 Task: Create New Customer with Customer Name: Mariah Careys Cookies, Billing Address Line1: 1129 Star Trek Drive, Billing Address Line2:  Pensacola, Billing Address Line3:  Florida 32501
Action: Mouse moved to (189, 41)
Screenshot: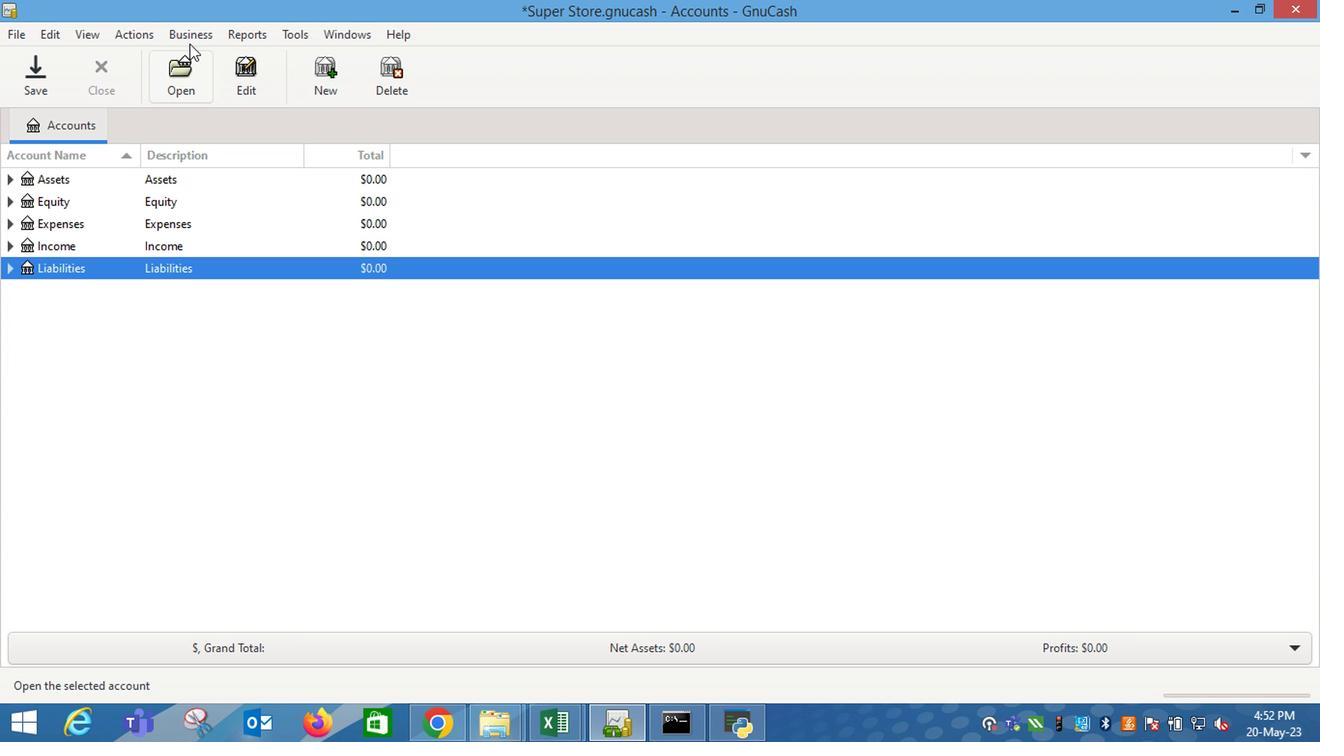 
Action: Mouse pressed left at (189, 41)
Screenshot: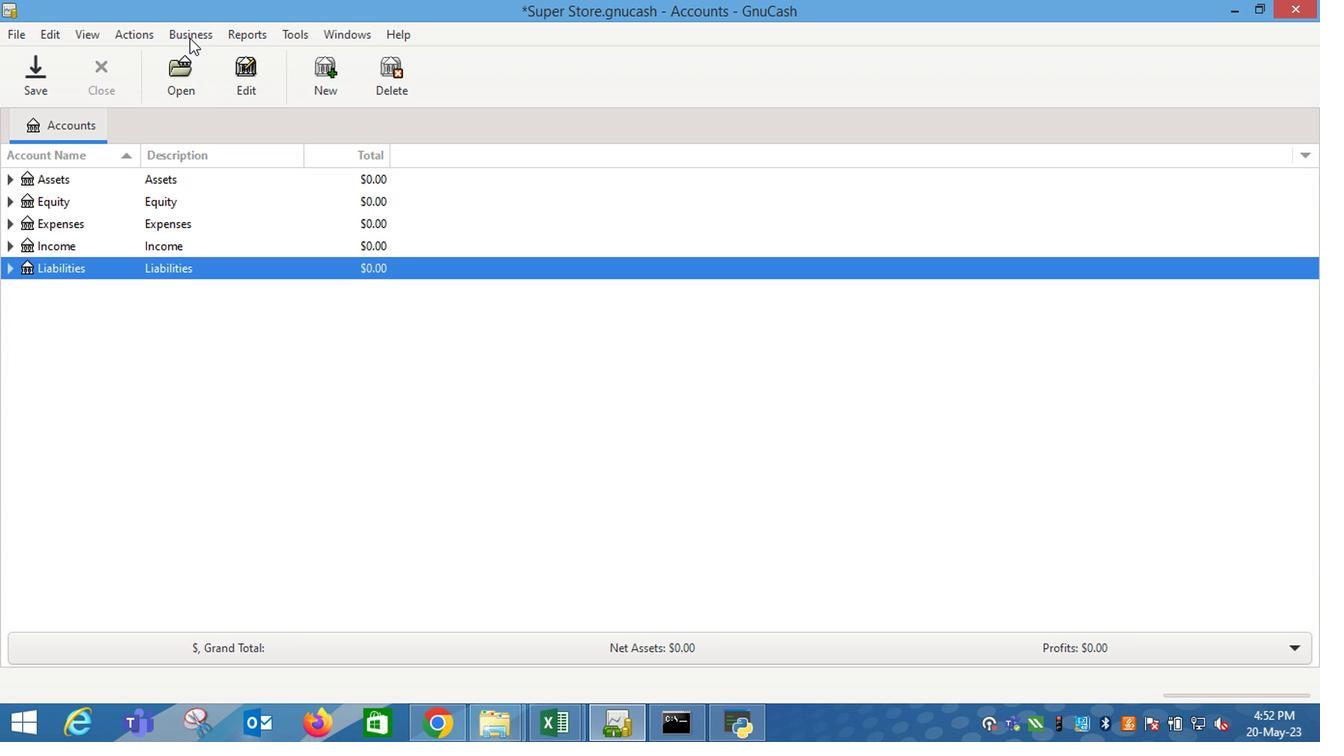 
Action: Mouse moved to (429, 88)
Screenshot: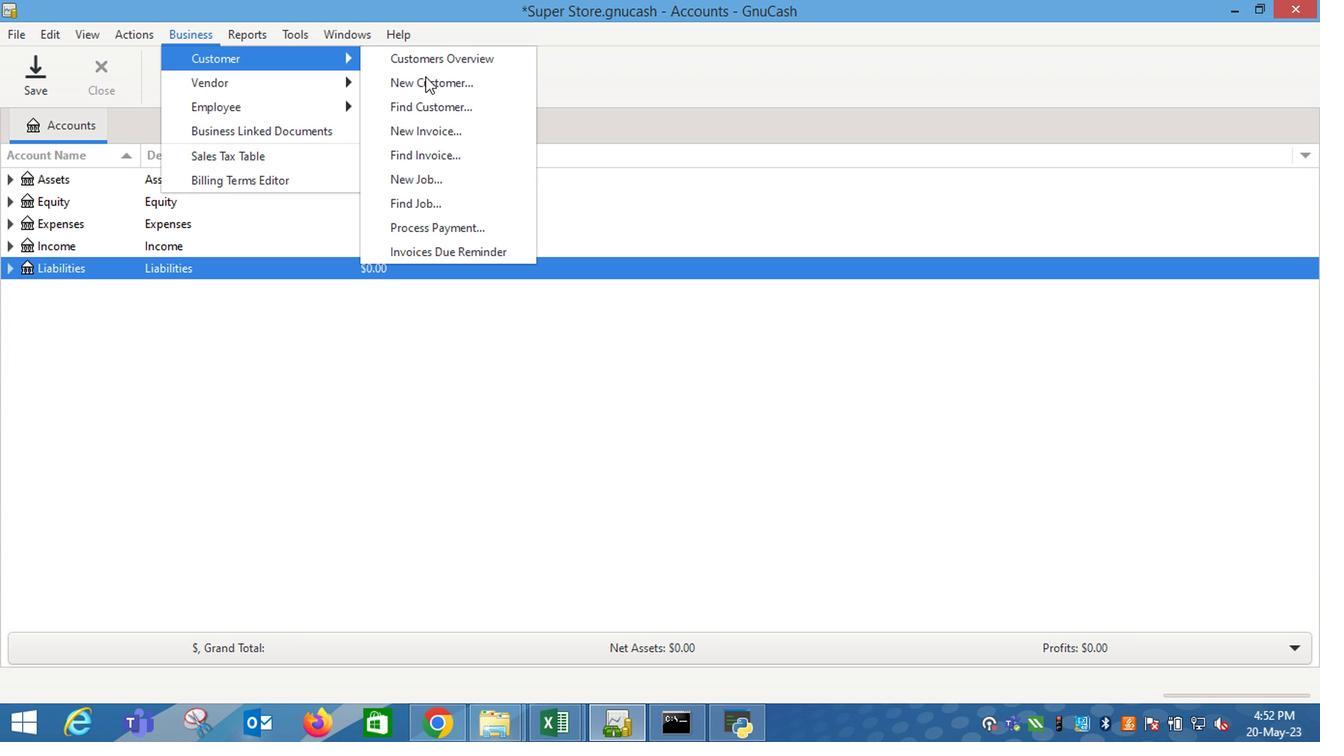 
Action: Mouse pressed left at (429, 88)
Screenshot: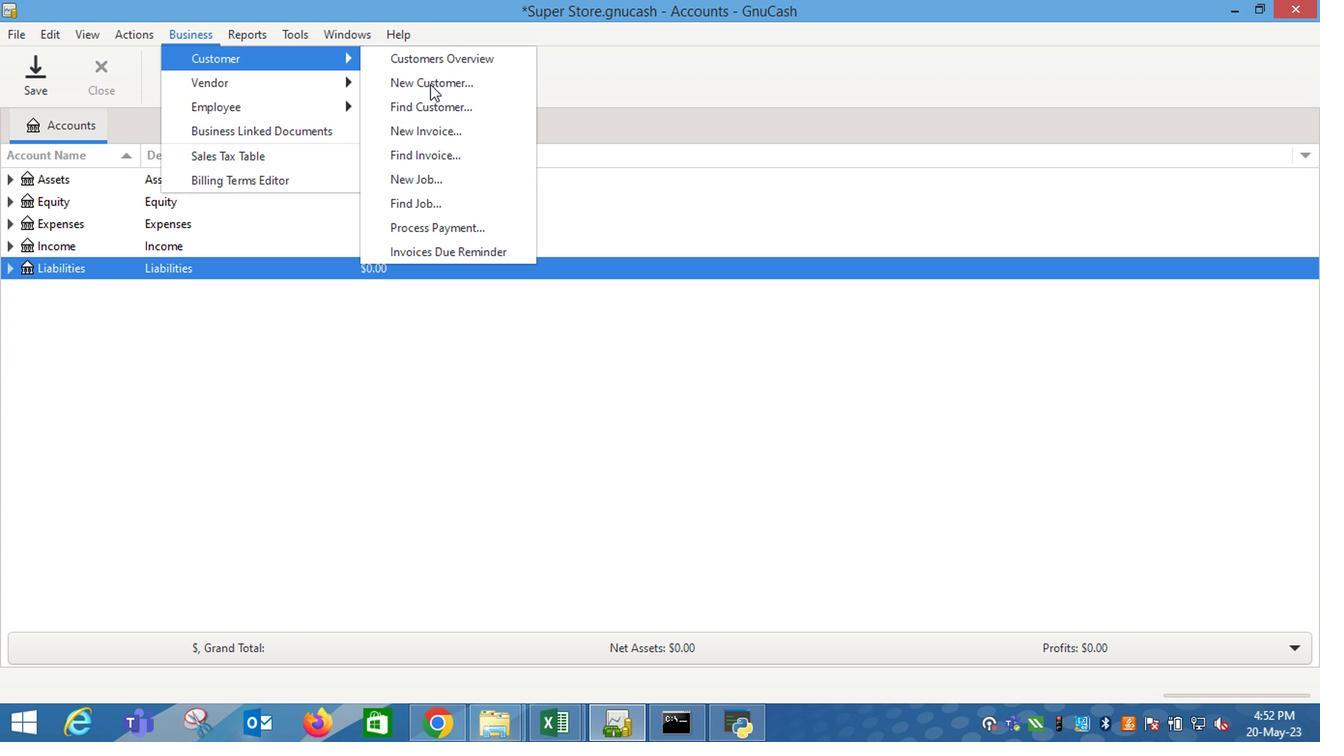 
Action: Key pressed <Key.shift_r>Mariah<Key.space><Key.shift_r>Careya<Key.backspace>s<Key.space><Key.shift_r>Cookies<Key.tab><Key.tab><Key.tab>1129<Key.space><Key.shift_r>Star<Key.space><Key.shift_r><Key.shift_r><Key.shift_r><Key.shift_r>Trek<Key.space><Key.shift_r>Drive<Key.tab><Key.shift_r>P<Key.tab><Key.shift_r><Key.shift_r><Key.shift_r><Key.shift_r><Key.shift_r><Key.shift_r><Key.shift_r>F<Key.tab>
Screenshot: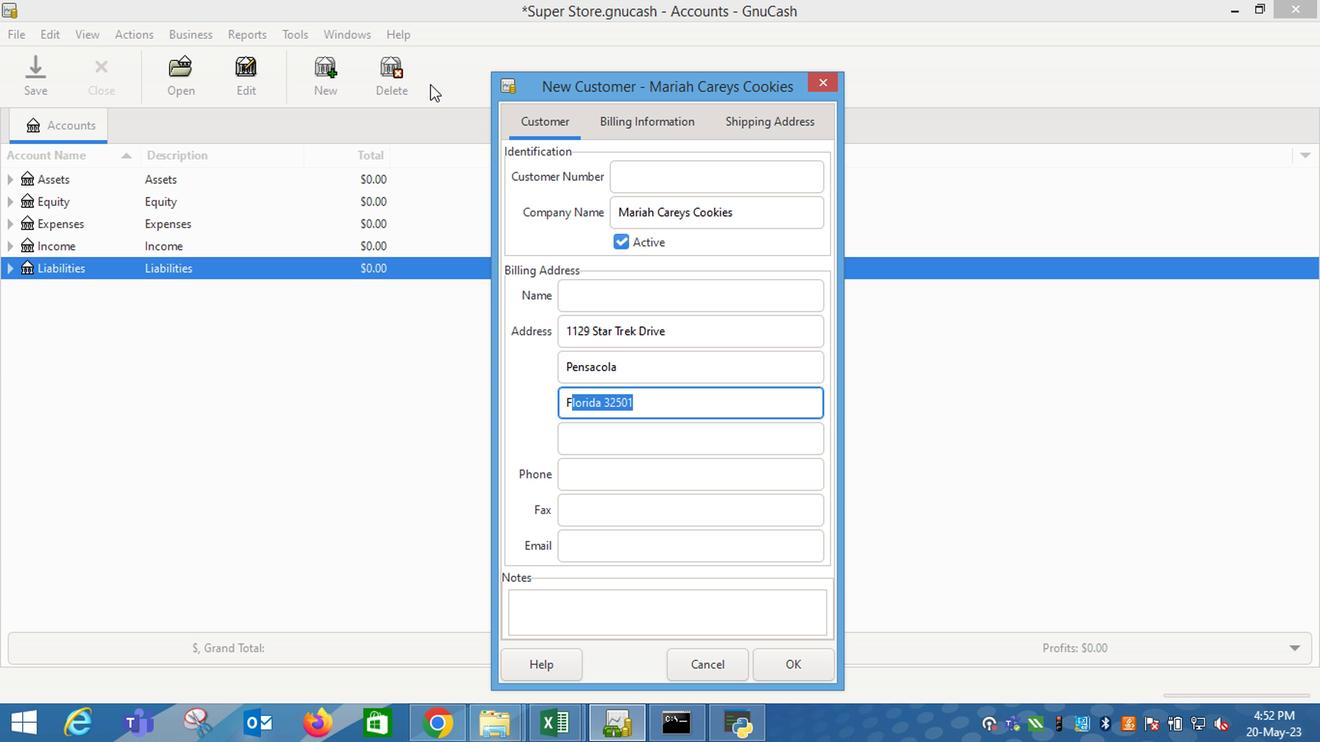 
Action: Mouse moved to (785, 675)
Screenshot: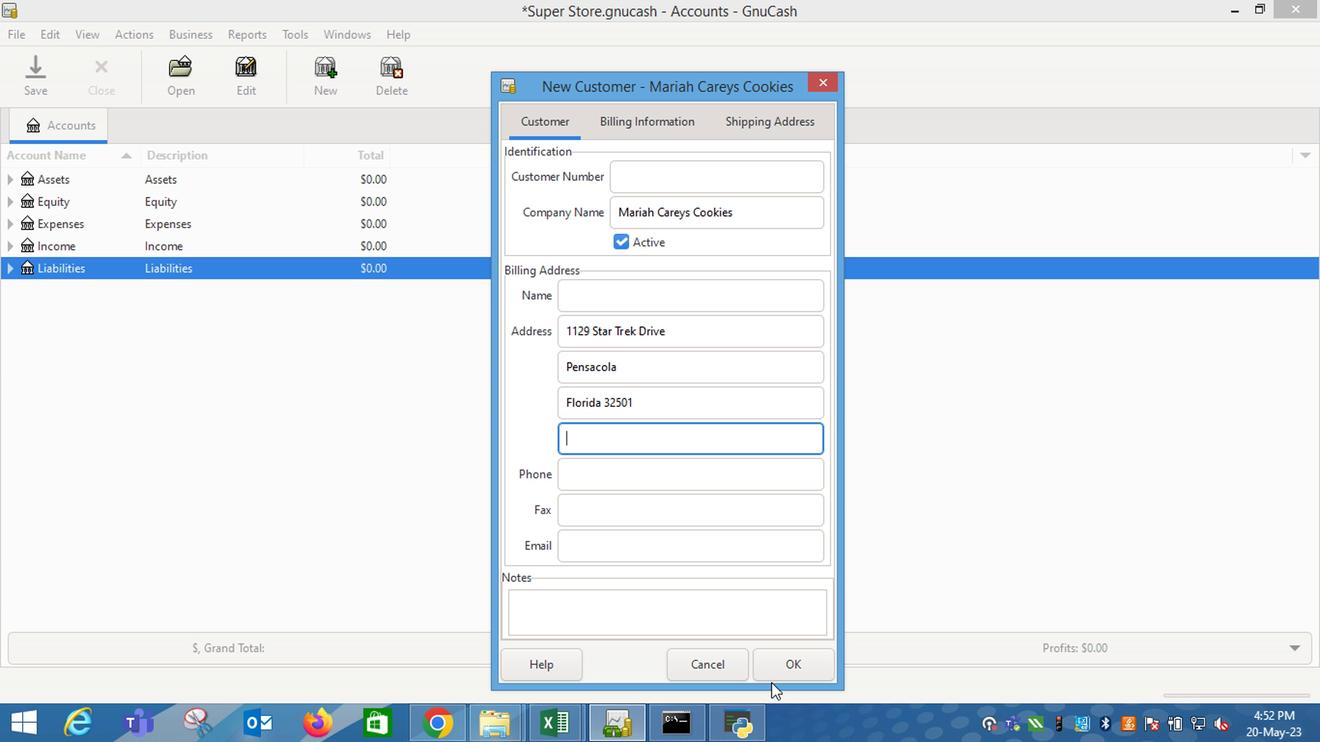 
Action: Mouse pressed left at (785, 675)
Screenshot: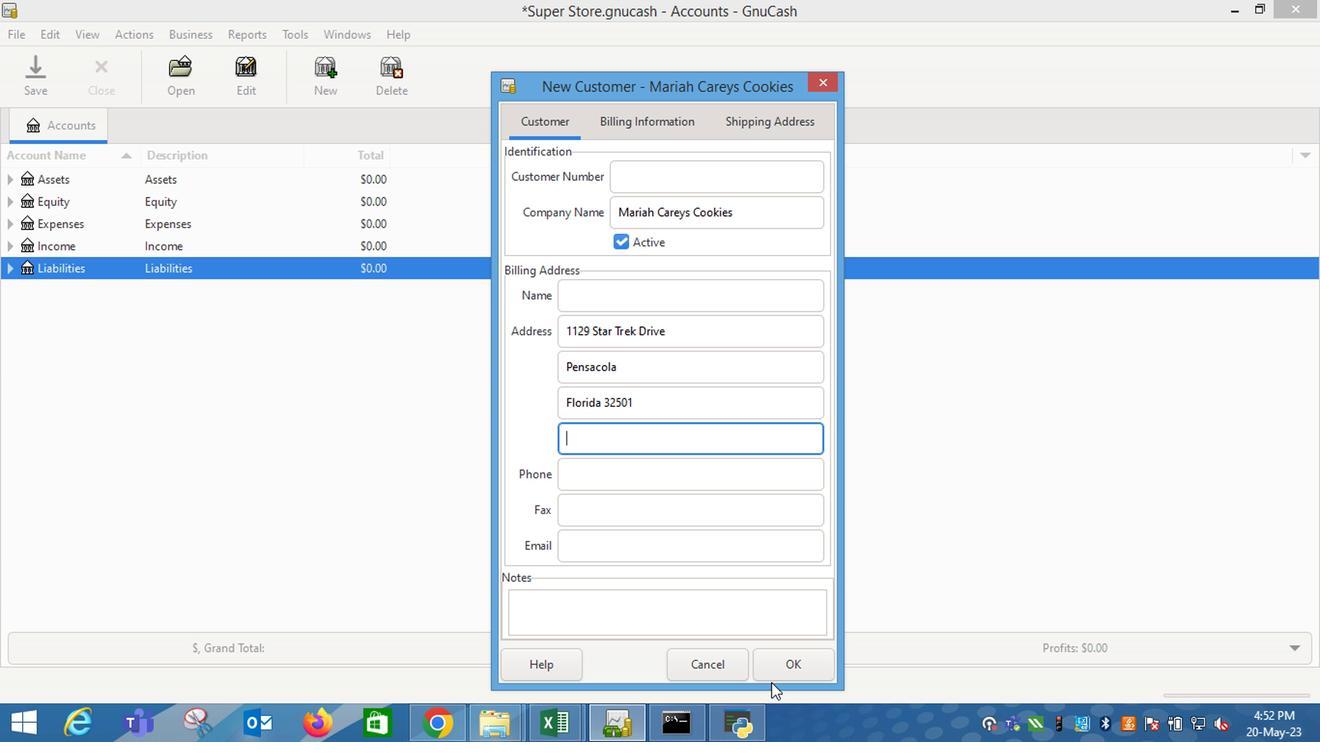 
Action: Mouse moved to (786, 674)
Screenshot: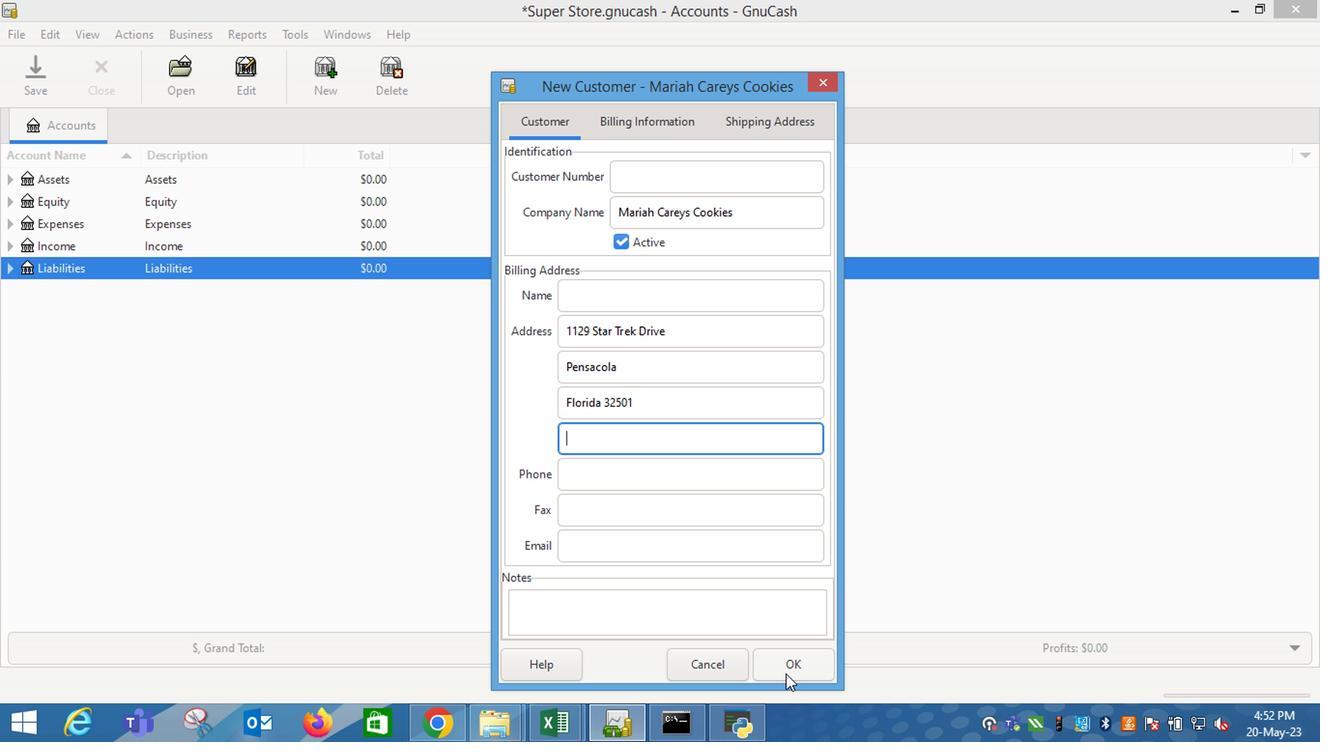 
